 Task: Change the codespaces access in the organization "Mark56771" to "Enable for specific members or teams"."
Action: Mouse moved to (944, 74)
Screenshot: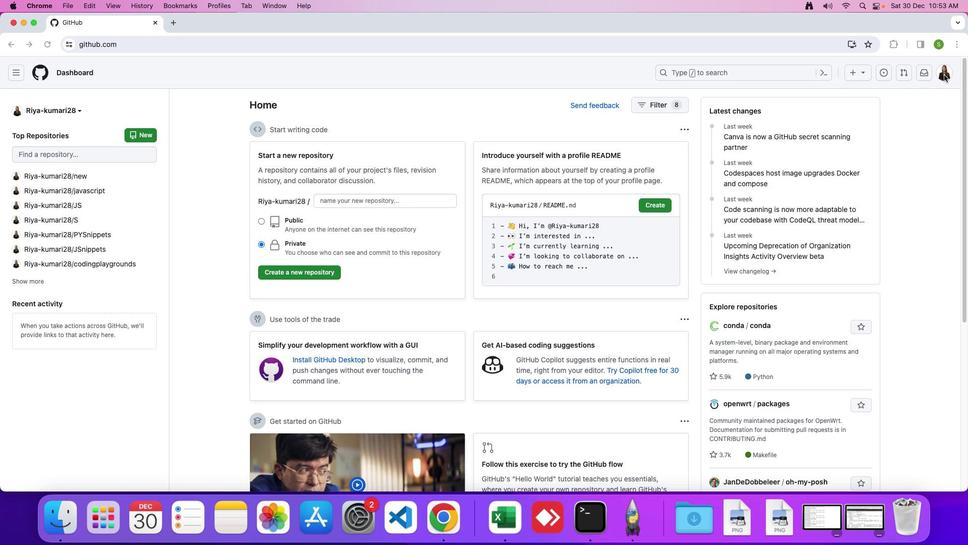 
Action: Mouse pressed left at (944, 74)
Screenshot: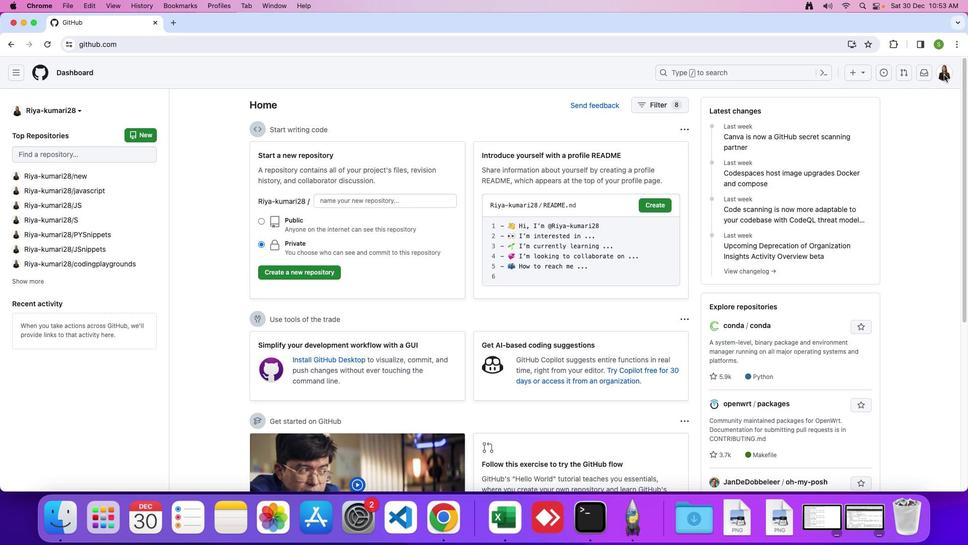 
Action: Mouse pressed left at (944, 74)
Screenshot: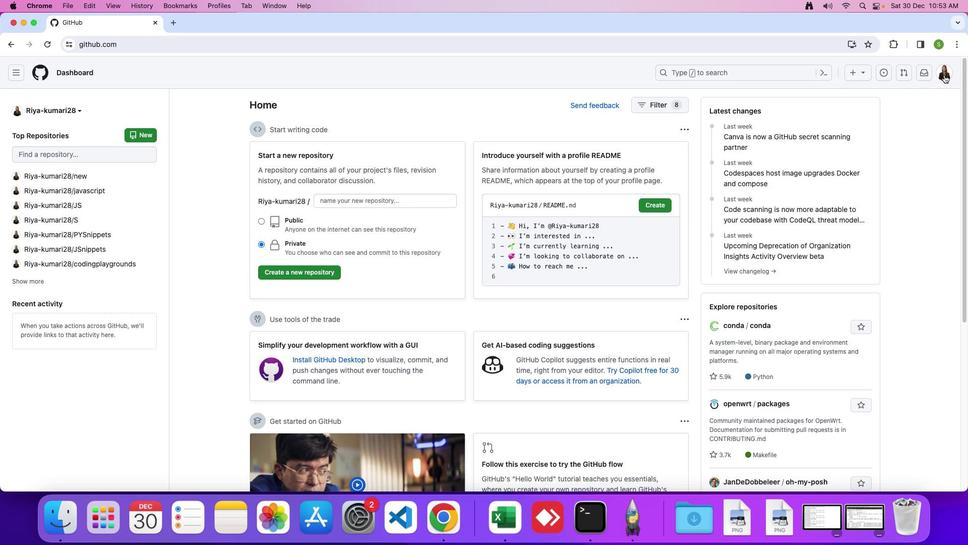 
Action: Mouse moved to (874, 193)
Screenshot: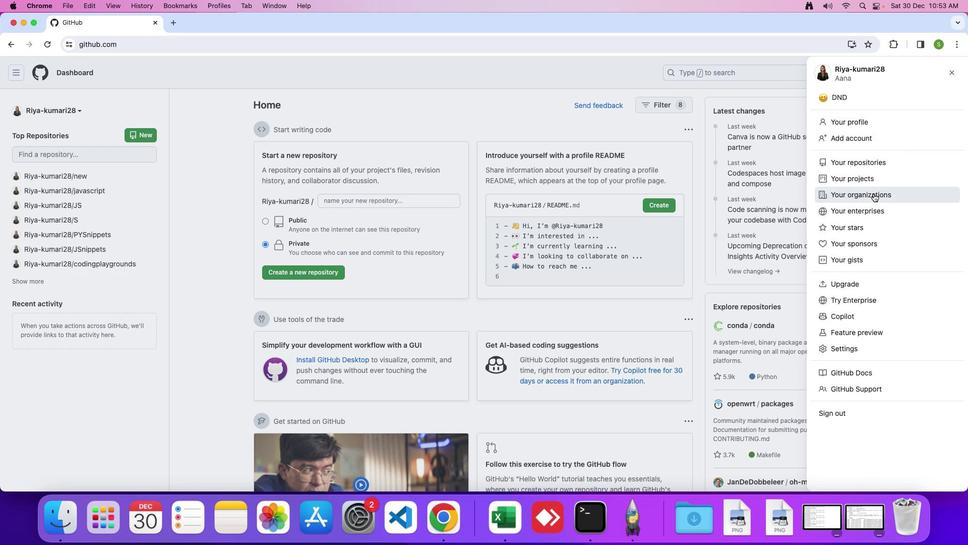 
Action: Mouse pressed left at (874, 193)
Screenshot: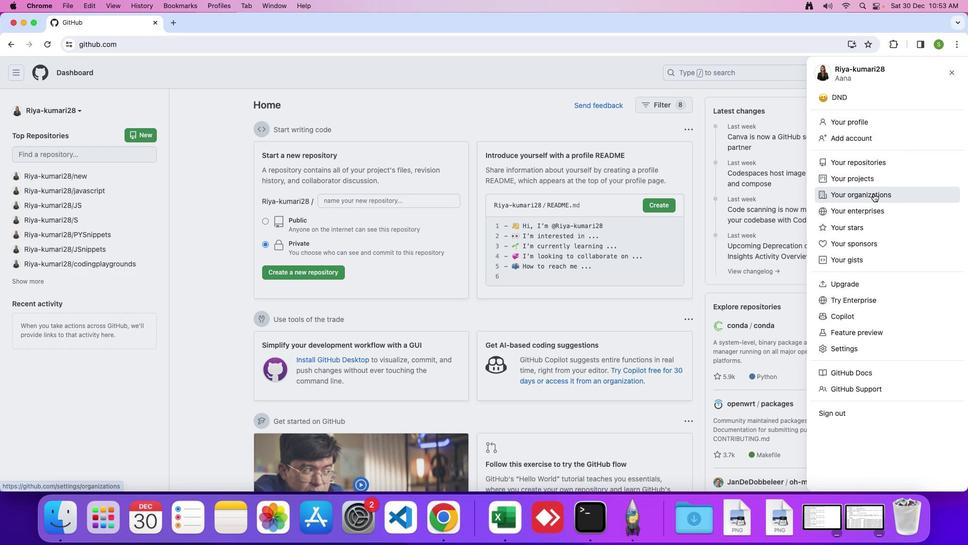 
Action: Mouse moved to (731, 206)
Screenshot: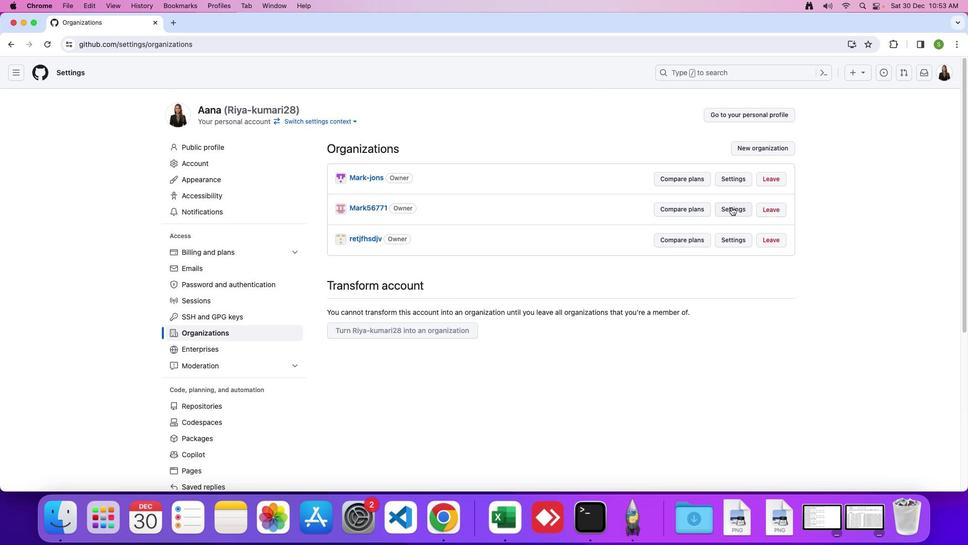
Action: Mouse pressed left at (731, 206)
Screenshot: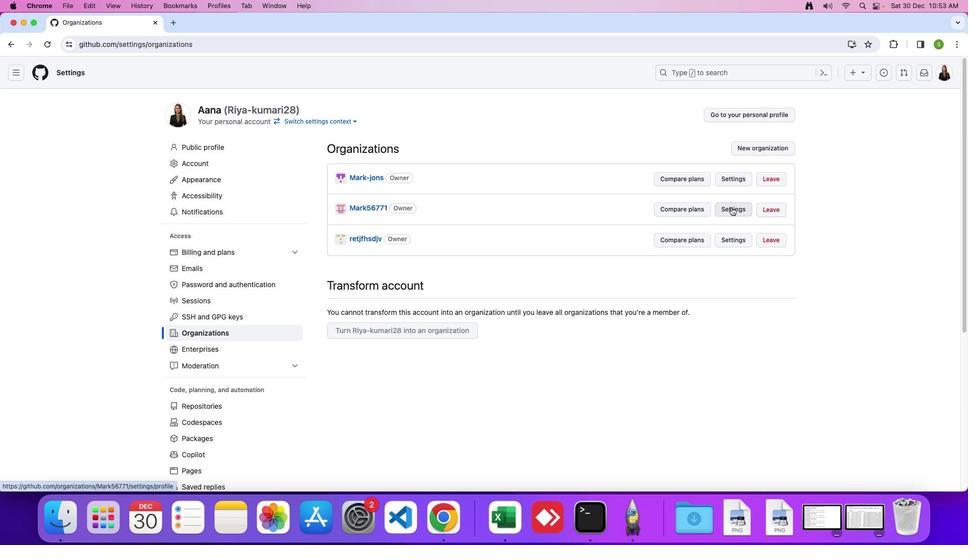 
Action: Mouse moved to (293, 329)
Screenshot: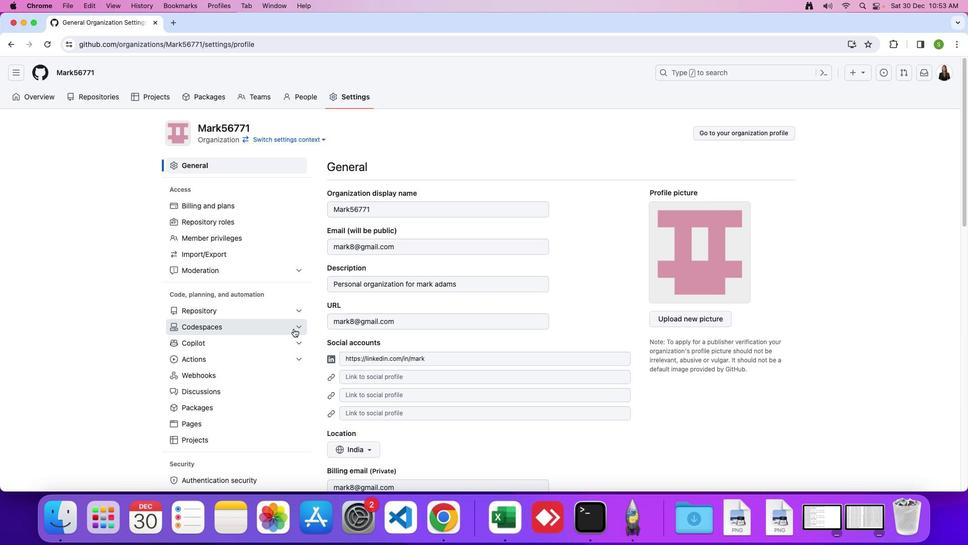 
Action: Mouse pressed left at (293, 329)
Screenshot: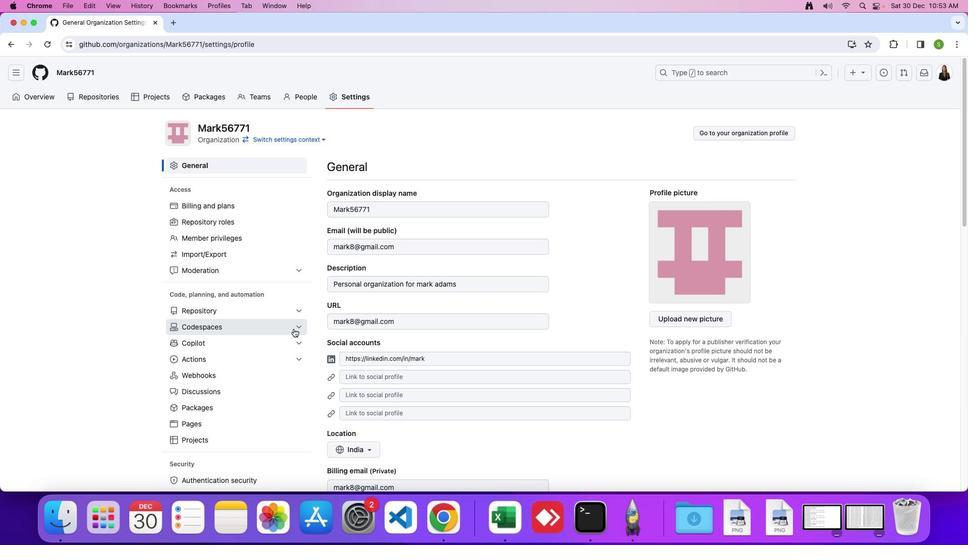
Action: Mouse moved to (285, 338)
Screenshot: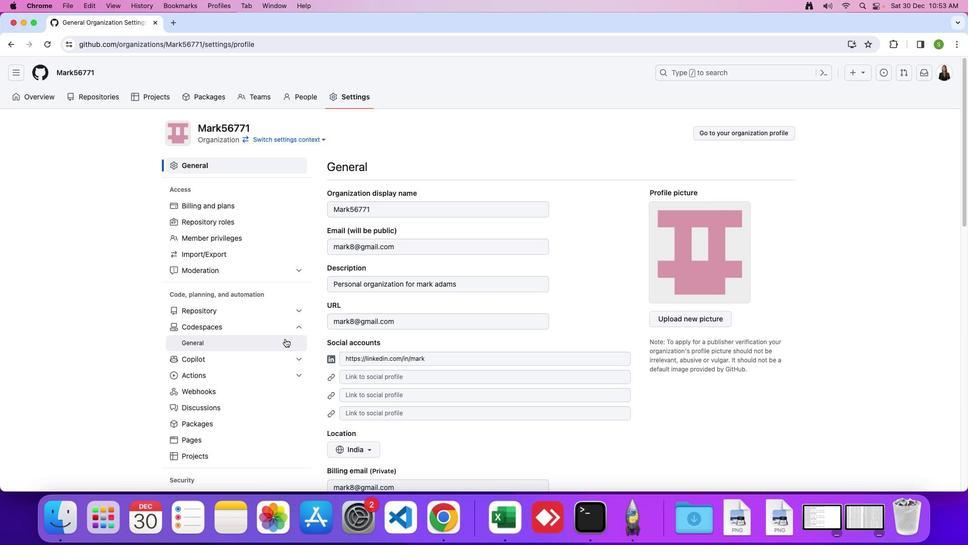 
Action: Mouse pressed left at (285, 338)
Screenshot: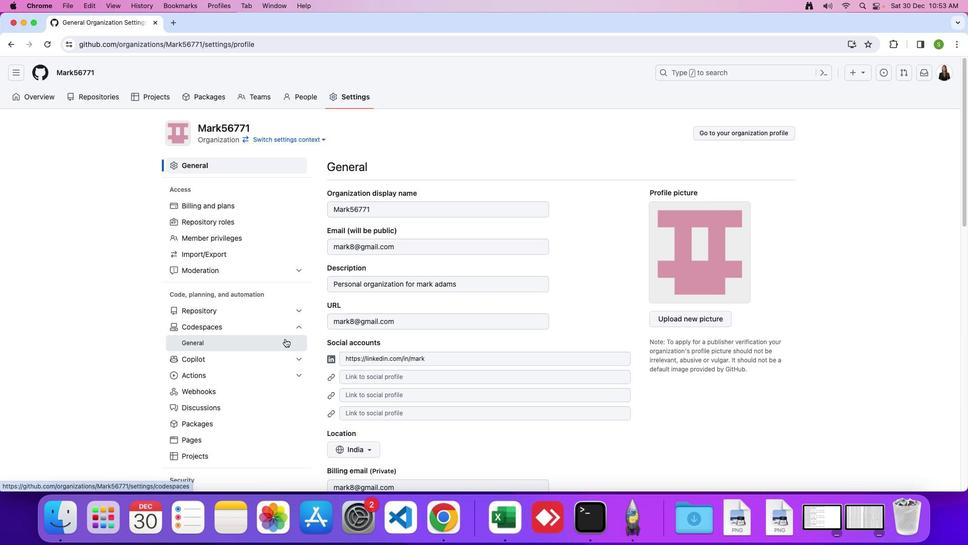 
Action: Mouse moved to (332, 306)
Screenshot: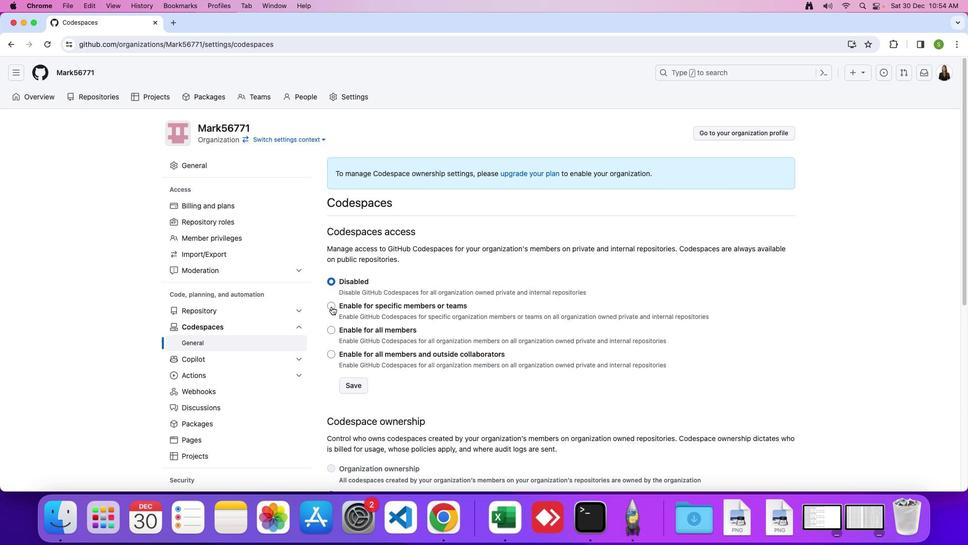 
Action: Mouse pressed left at (332, 306)
Screenshot: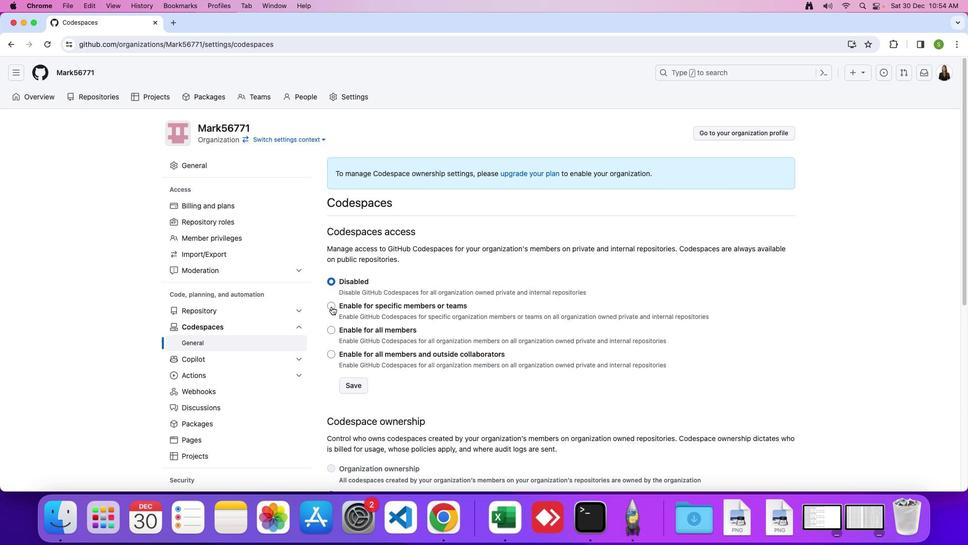 
Action: Mouse moved to (359, 386)
Screenshot: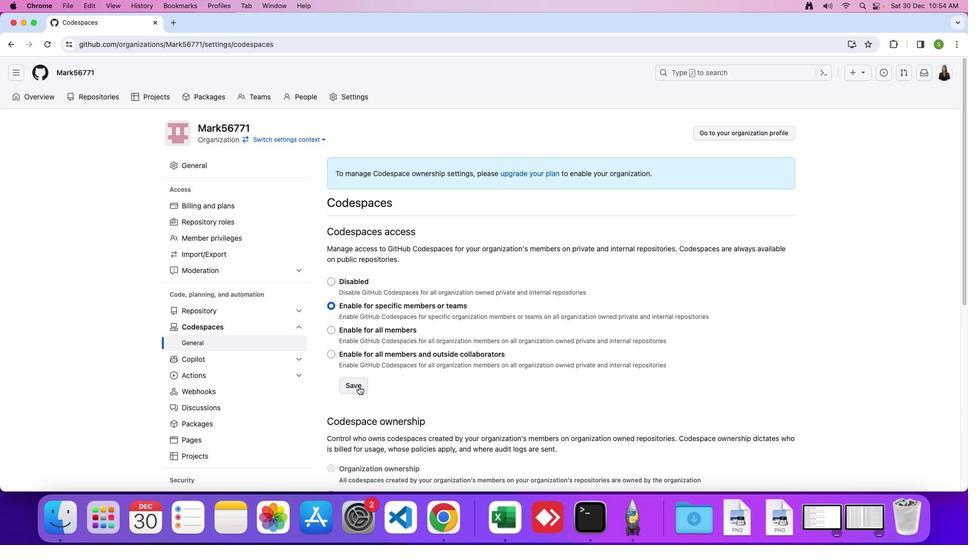 
Action: Mouse pressed left at (359, 386)
Screenshot: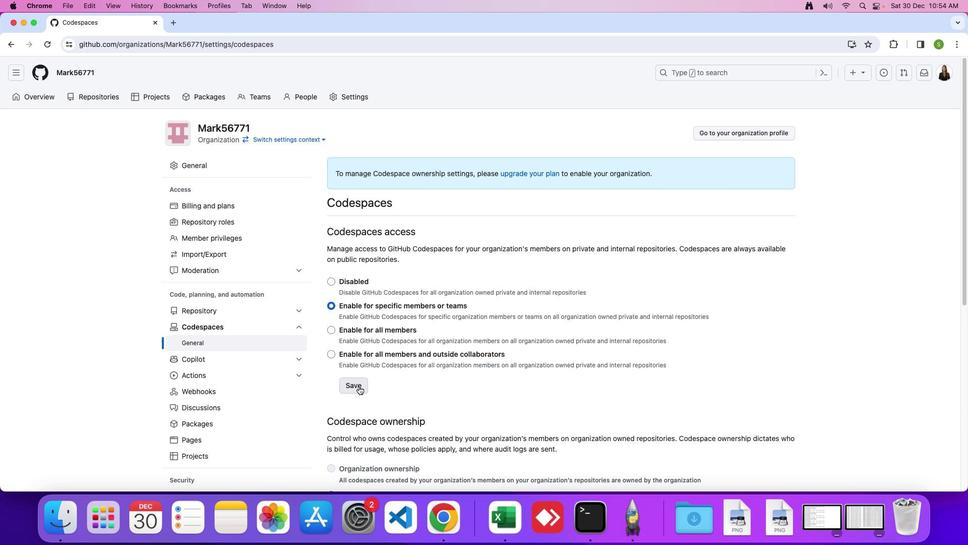 
